 Task: Send an email with the signature Frank Clark with the subject 'Request for a webinar' and the message 'I appreciate your cooperation in resolving this matter.' from softage.1@softage.net to softage.6@softage.net and softage.7@softage.net with an attached document Service_contract.docx
Action: Key pressed n
Screenshot: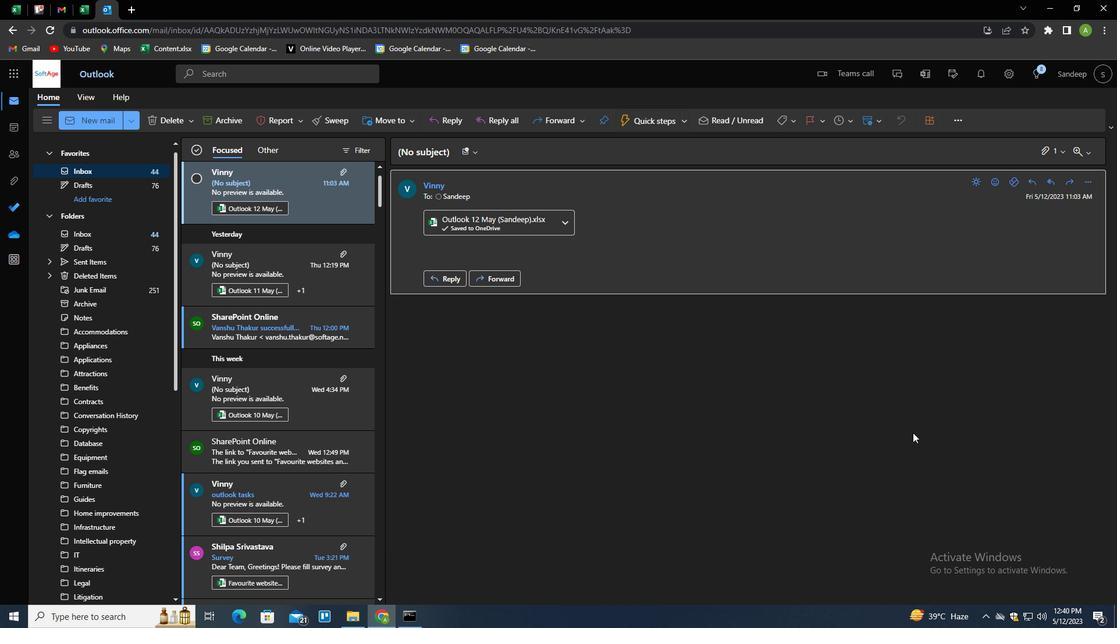 
Action: Mouse moved to (788, 124)
Screenshot: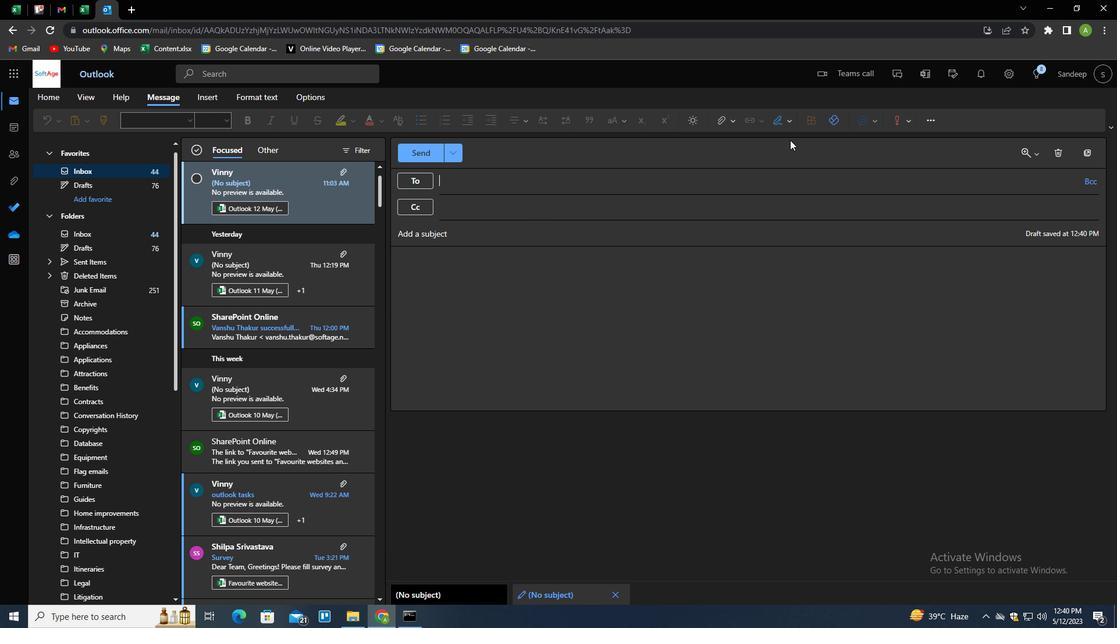 
Action: Mouse pressed left at (788, 124)
Screenshot: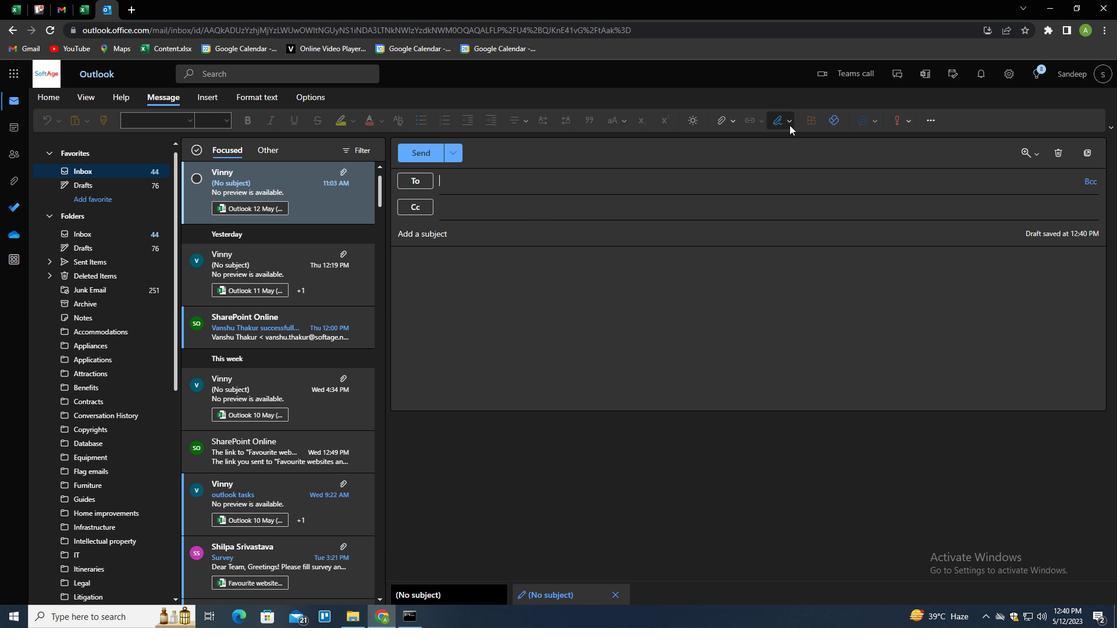 
Action: Mouse moved to (763, 165)
Screenshot: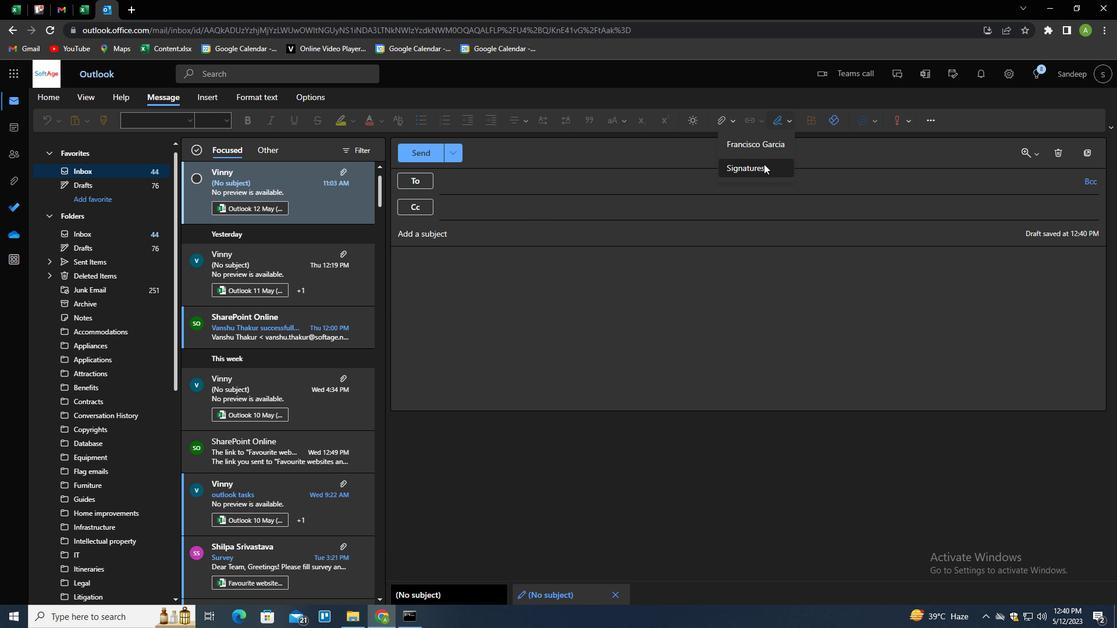 
Action: Mouse pressed left at (763, 165)
Screenshot: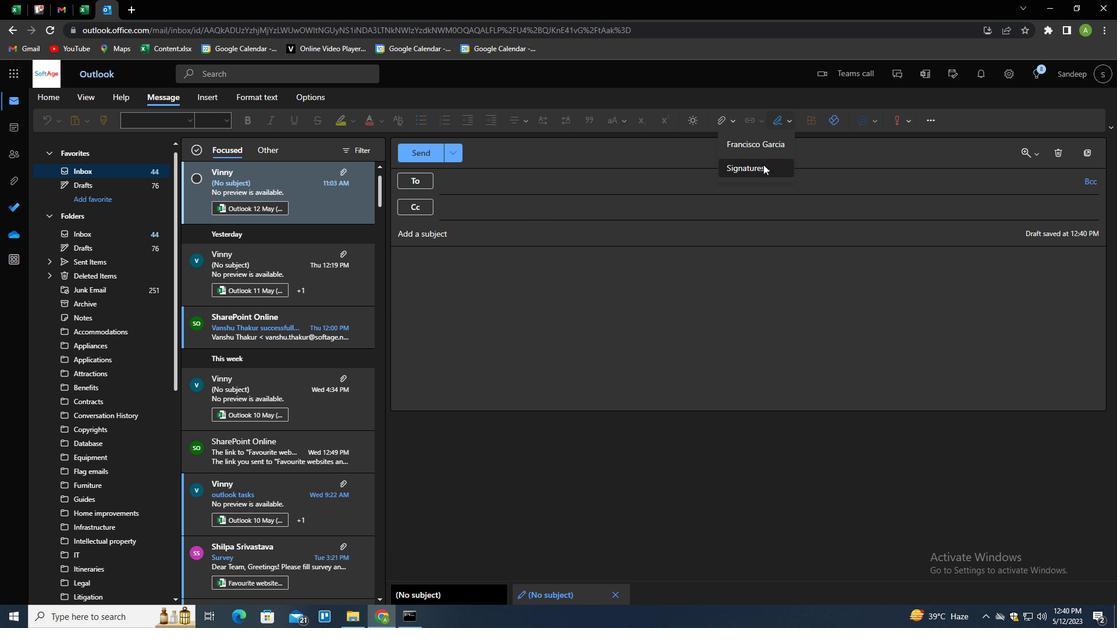 
Action: Mouse moved to (784, 209)
Screenshot: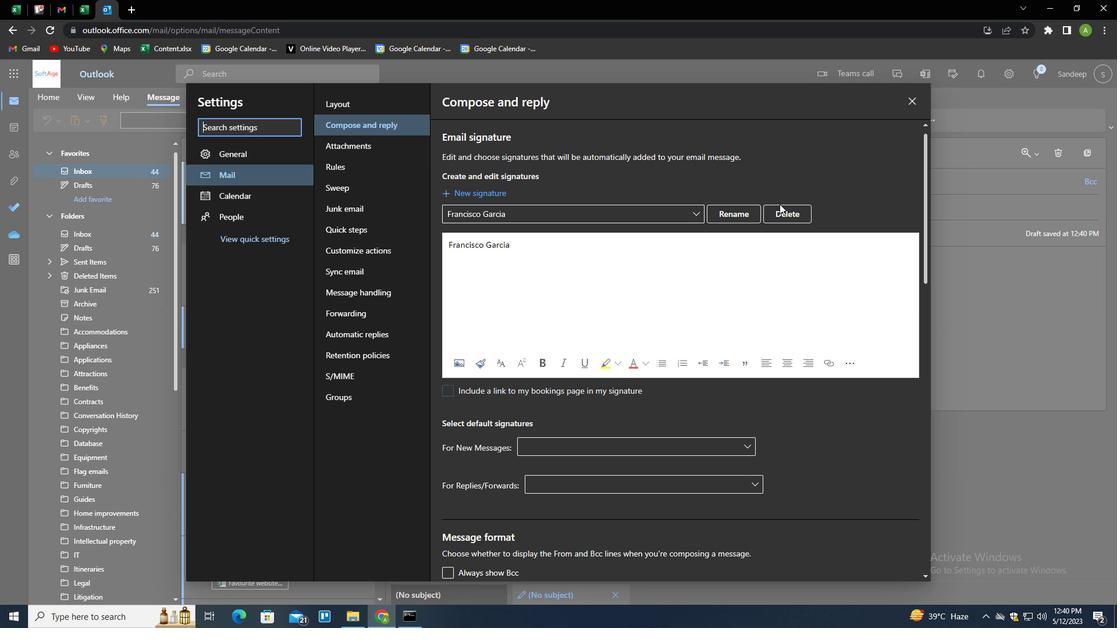 
Action: Mouse pressed left at (784, 209)
Screenshot: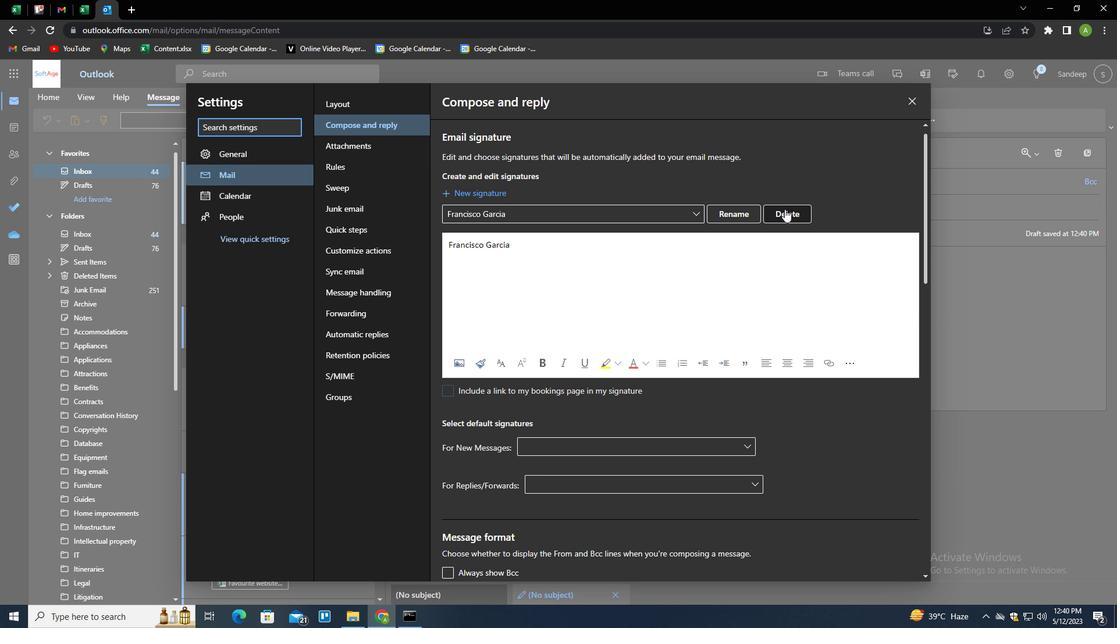 
Action: Mouse moved to (763, 215)
Screenshot: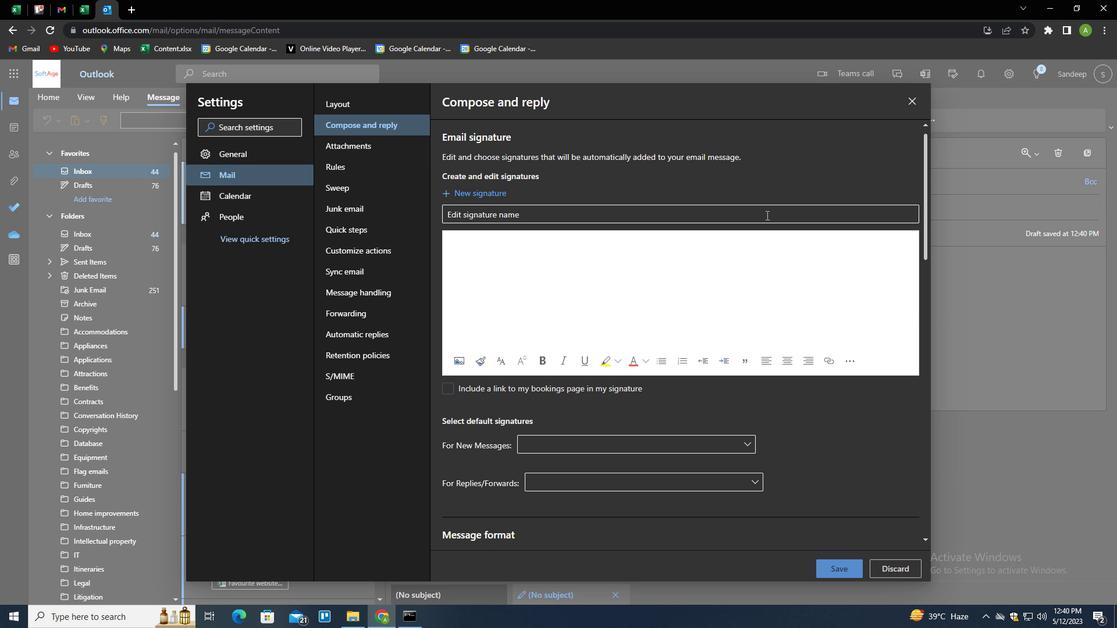 
Action: Mouse pressed left at (763, 215)
Screenshot: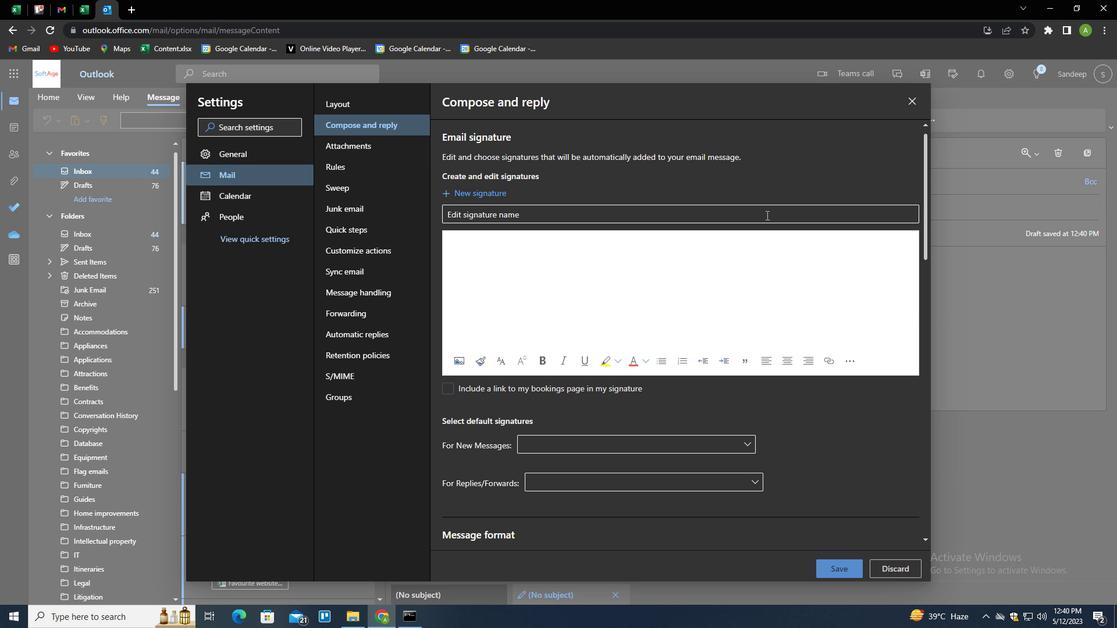 
Action: Key pressed <Key.shift>FRANK<Key.space><Key.shift>VLA<Key.backspace><Key.backspace><Key.backspace><Key.shift>CLA<Key.backspace><Key.backspace>LARK<Key.tab><Key.shift>FRANK<Key.space><Key.shift>CLARK
Screenshot: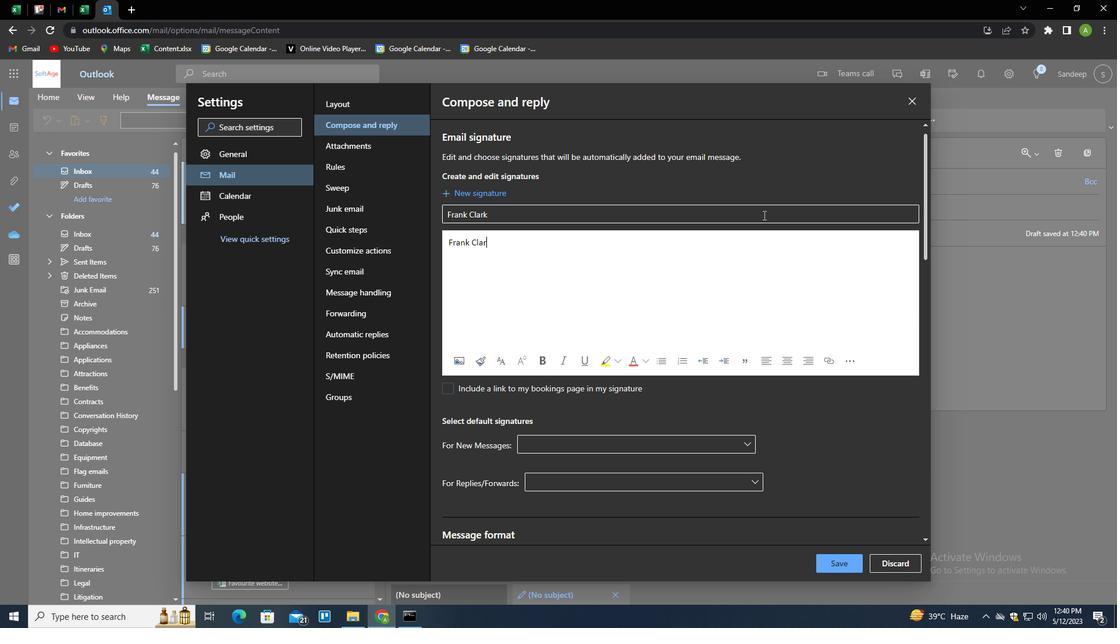 
Action: Mouse moved to (842, 555)
Screenshot: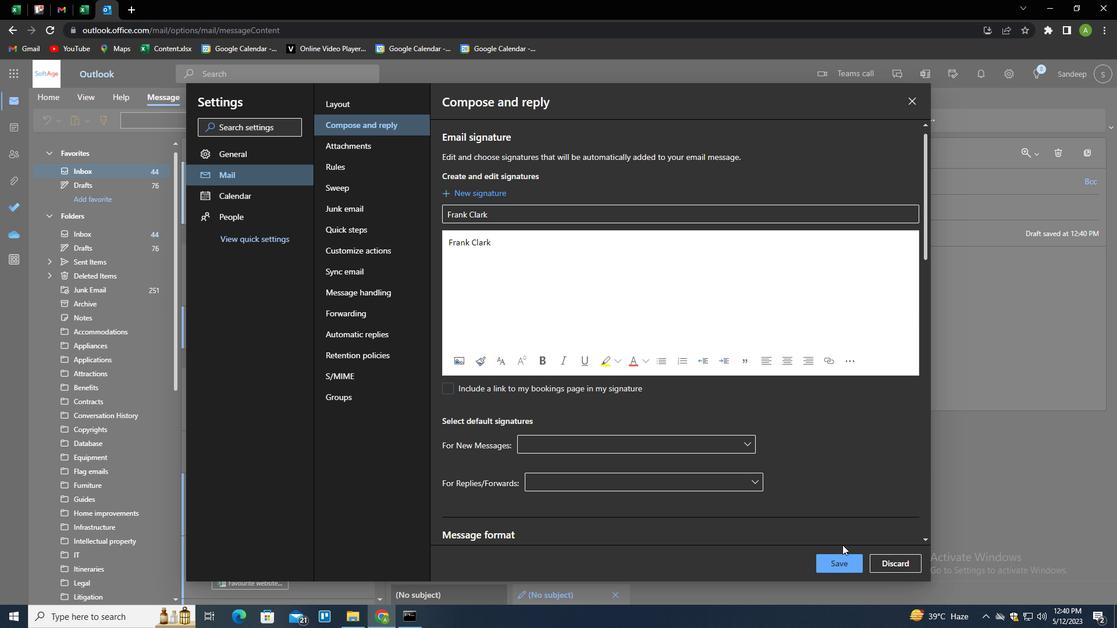 
Action: Mouse pressed left at (842, 555)
Screenshot: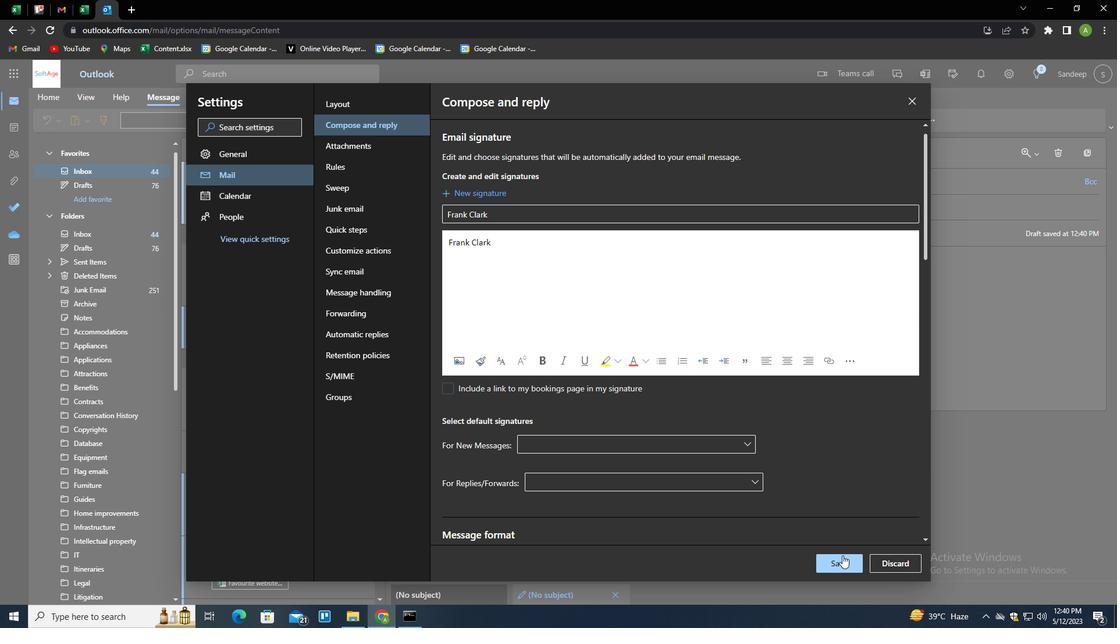
Action: Mouse moved to (999, 315)
Screenshot: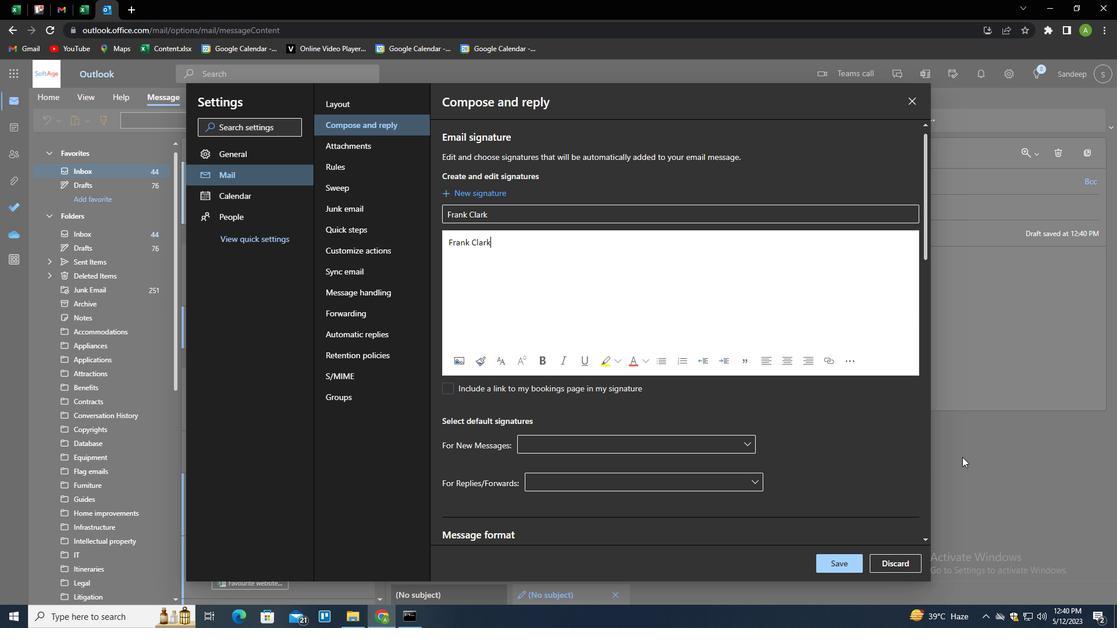
Action: Mouse pressed left at (999, 315)
Screenshot: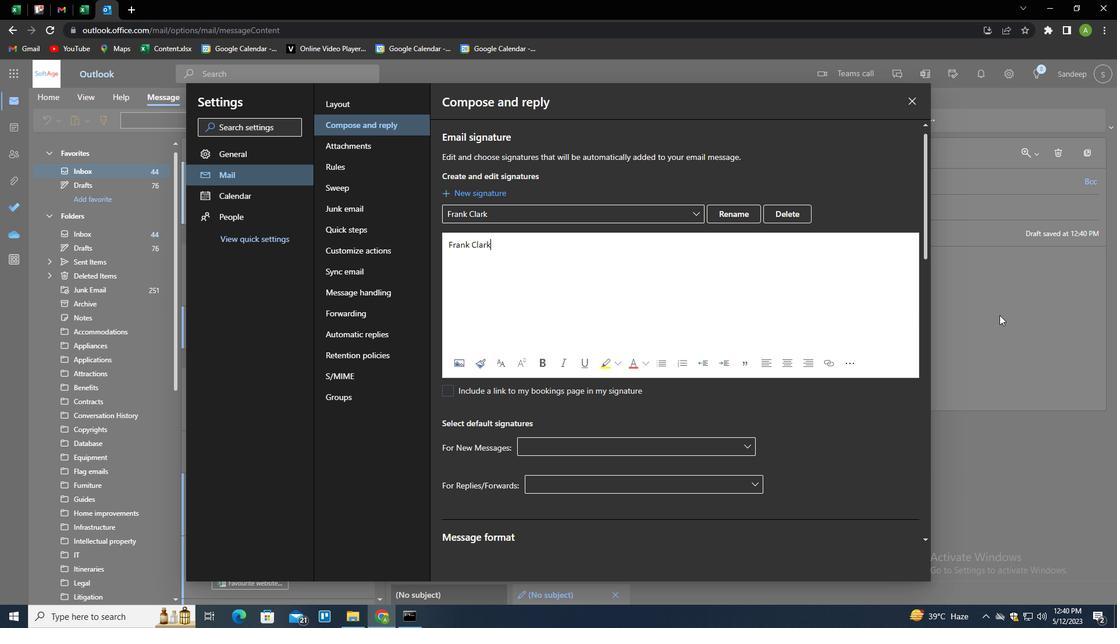 
Action: Mouse moved to (777, 116)
Screenshot: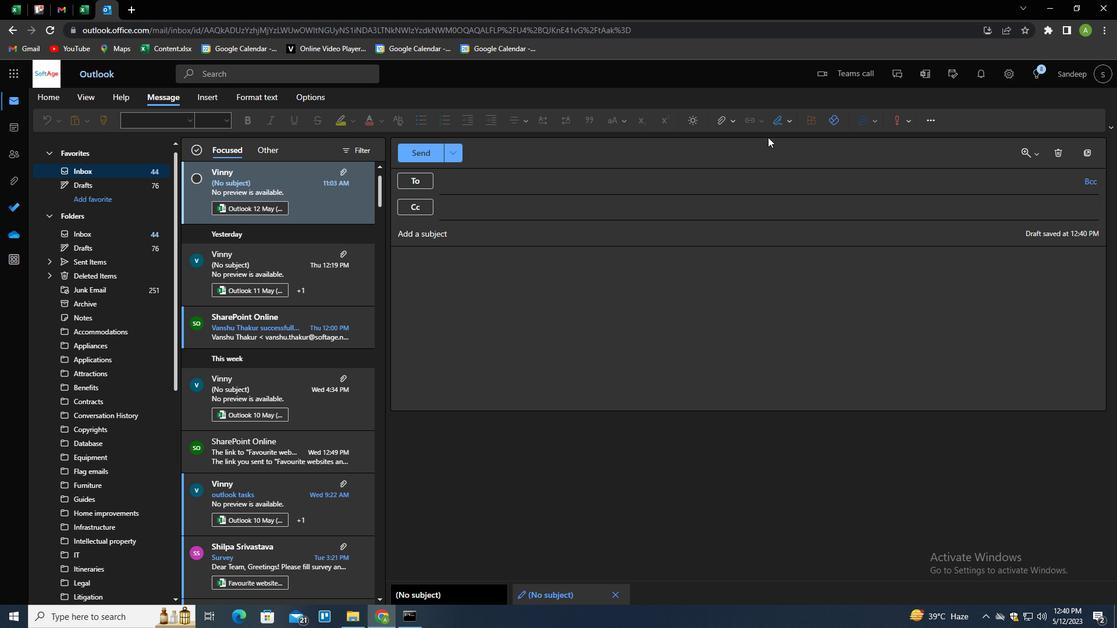 
Action: Mouse pressed left at (777, 116)
Screenshot: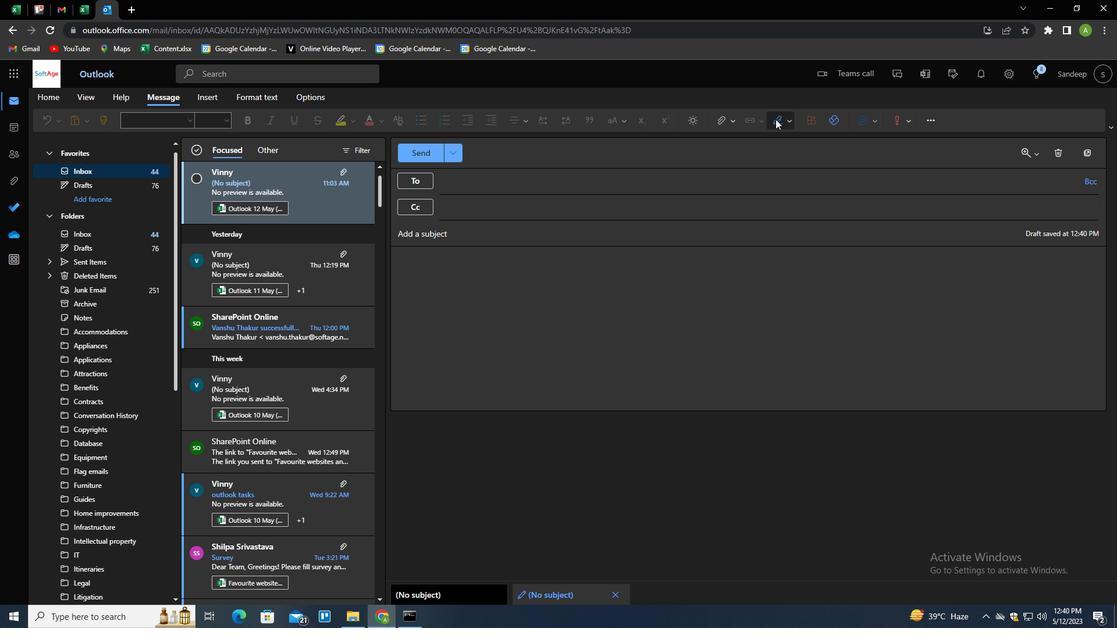 
Action: Mouse moved to (773, 144)
Screenshot: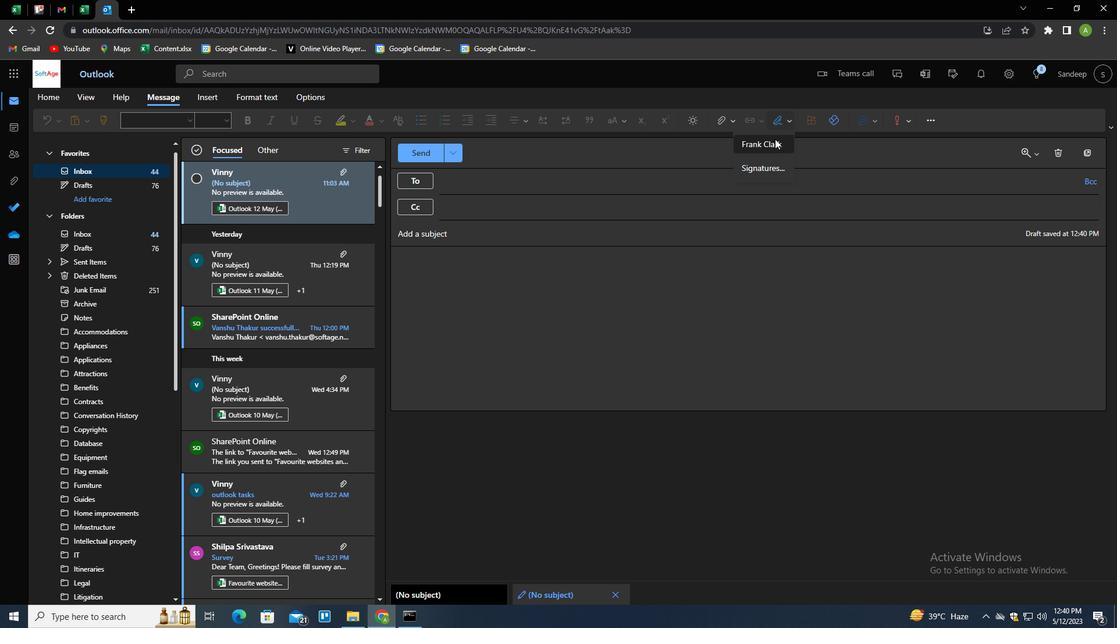 
Action: Mouse pressed left at (773, 144)
Screenshot: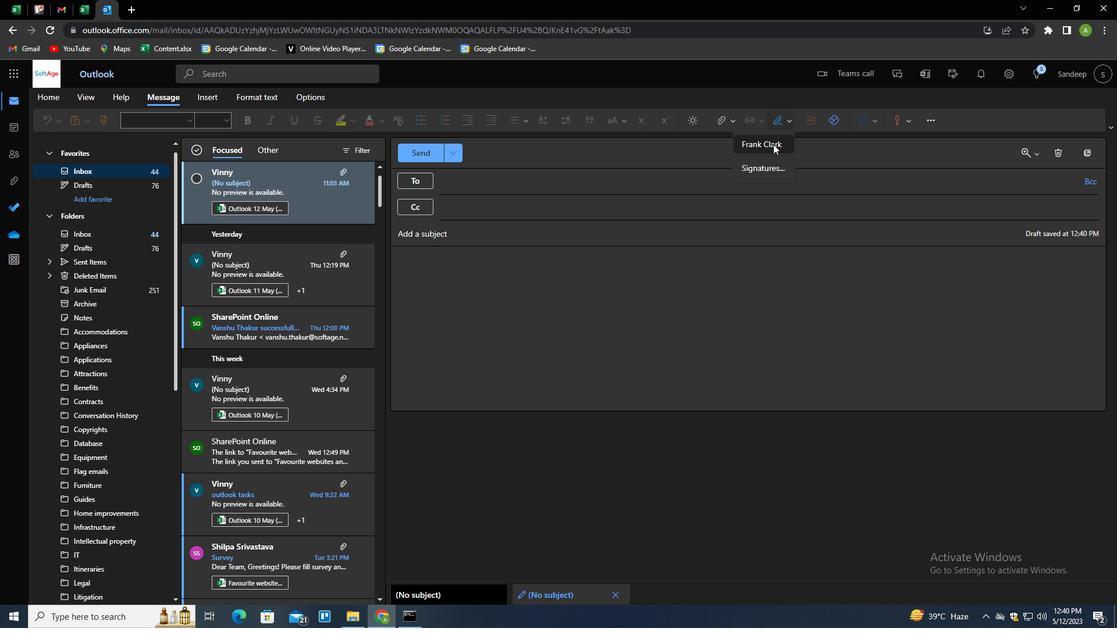 
Action: Mouse moved to (530, 236)
Screenshot: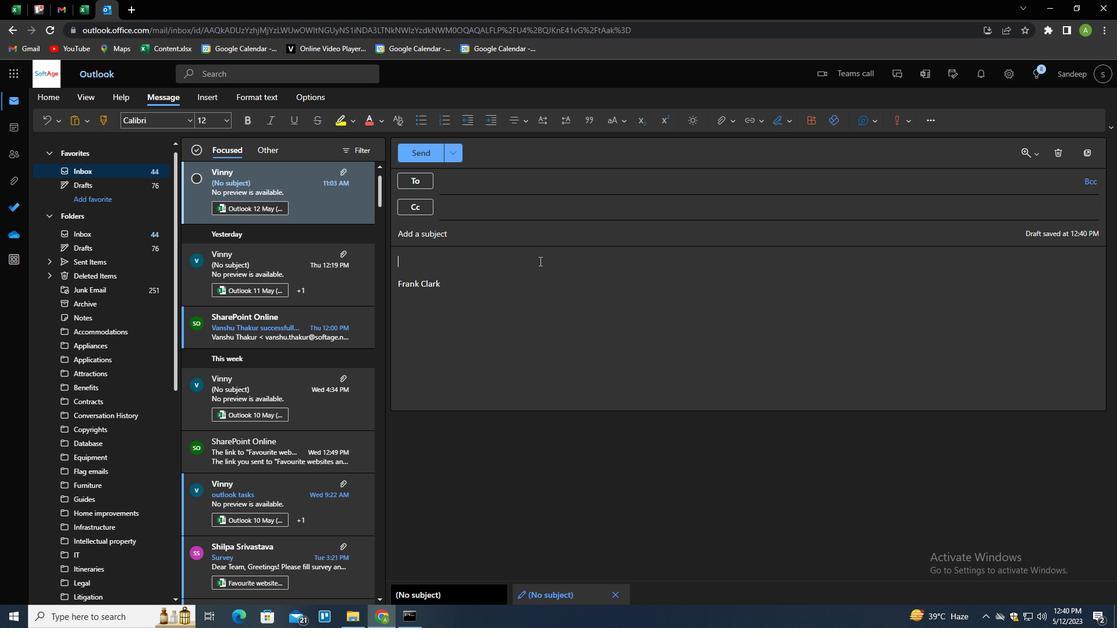 
Action: Mouse pressed left at (530, 236)
Screenshot: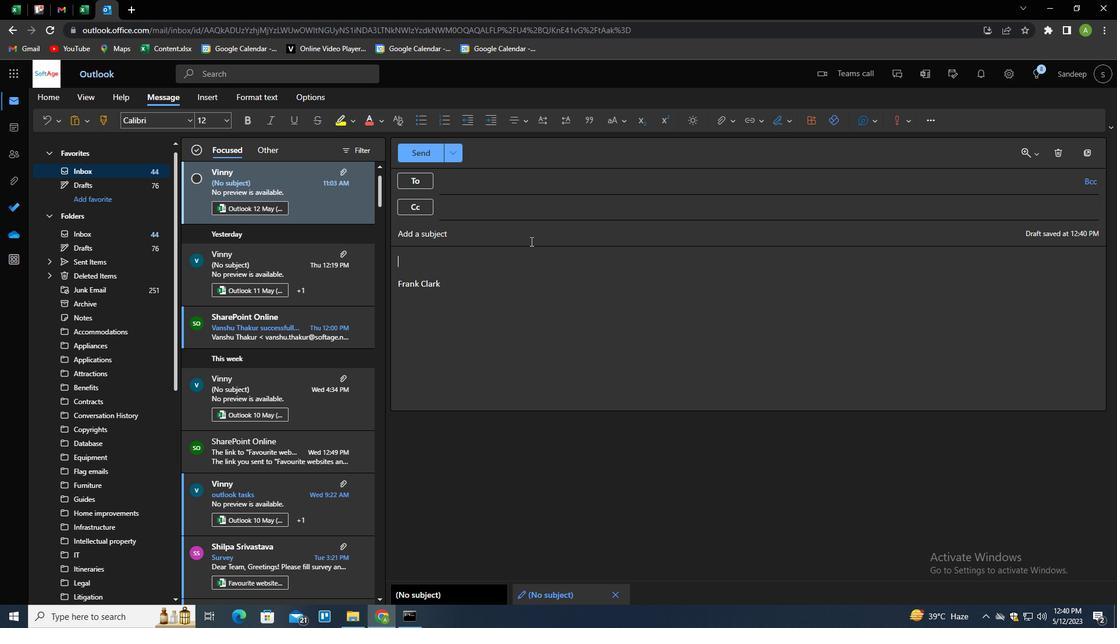
Action: Key pressed <Key.shift>REQUEST<Key.space>FOR<Key.space>A<Key.space>WEBINARQ<Key.backspace><Key.tab><Key.shift>I<Key.space>APPRECIATE<Key.space>YOUR<Key.space>COOPERATION<Key.space>IN<Key.space>RESOLVING<Key.space>THIS<Key.space>MATTER
Screenshot: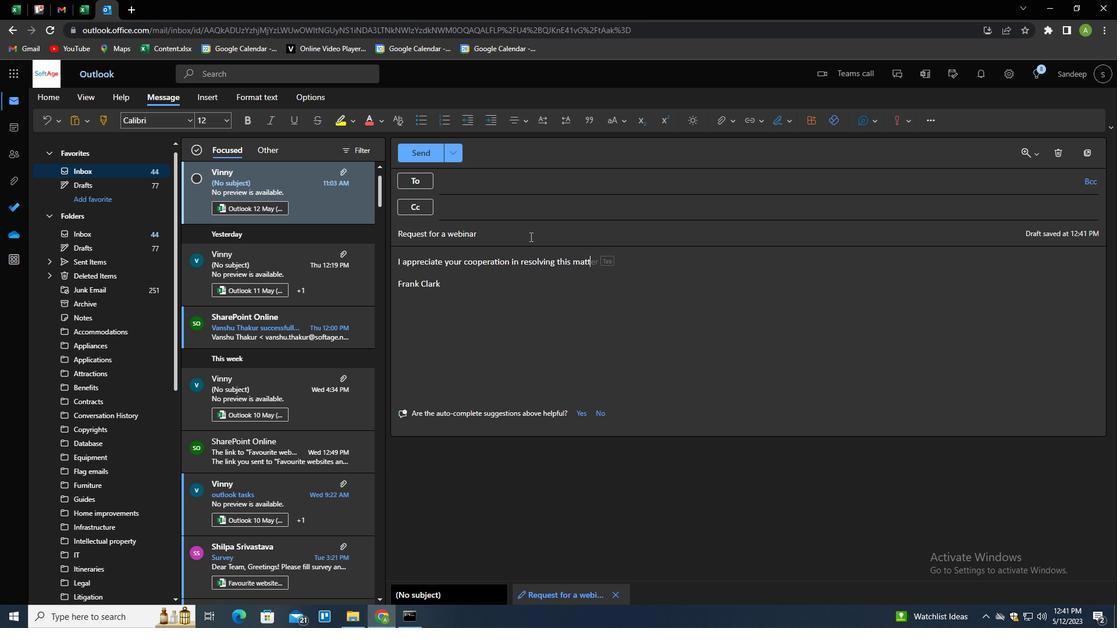 
Action: Mouse moved to (502, 184)
Screenshot: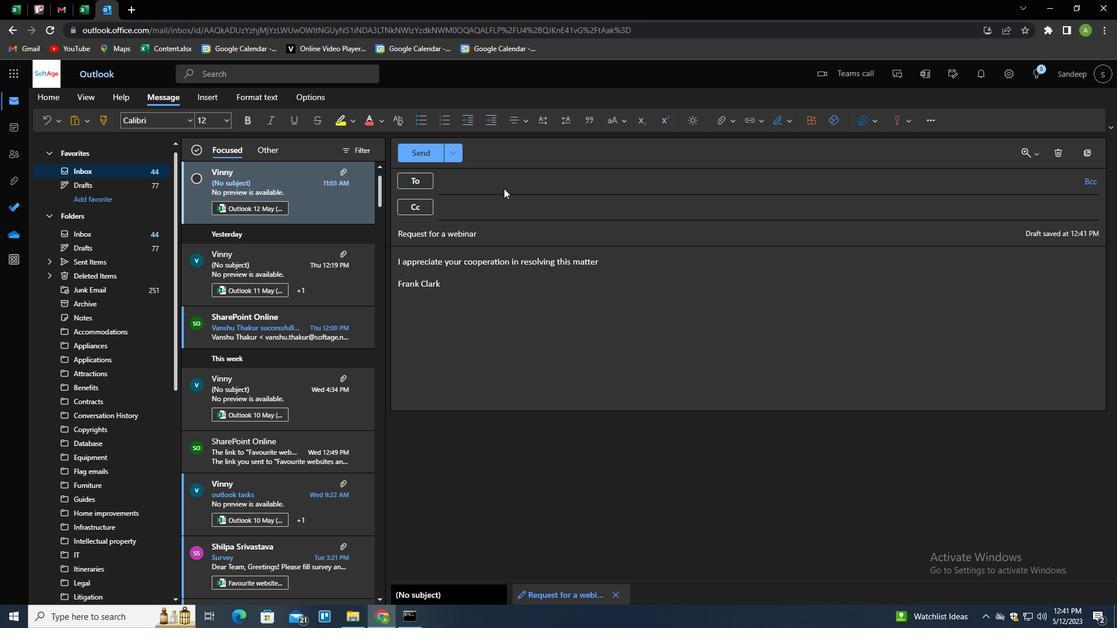 
Action: Mouse pressed left at (502, 184)
Screenshot: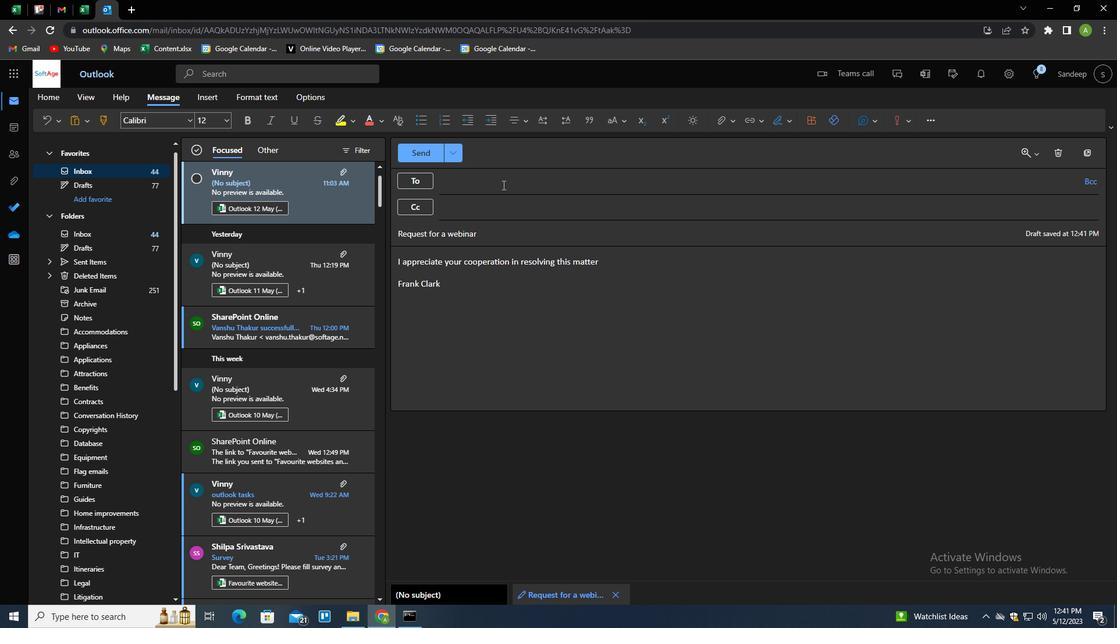 
Action: Key pressed SOFTAGE.<<102>><Key.shift><Key.shift>@SOFTAGE.NET<Key.enter>SOFTAGE.<<103>><Key.shift>@SOFTAGE.NET<Key.enter>
Screenshot: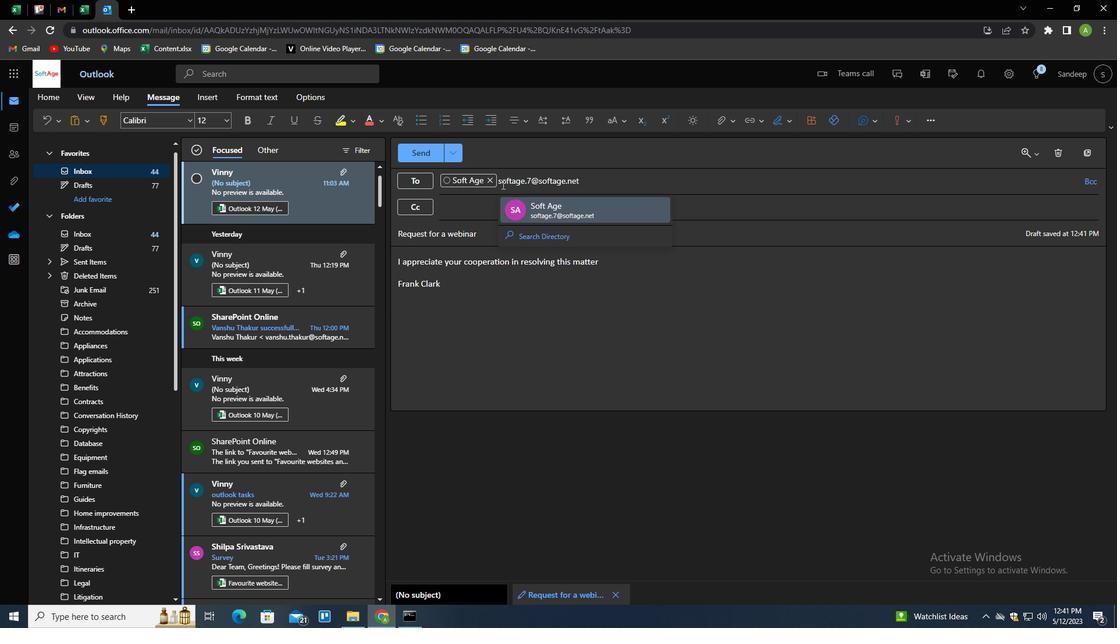 
Action: Mouse moved to (722, 122)
Screenshot: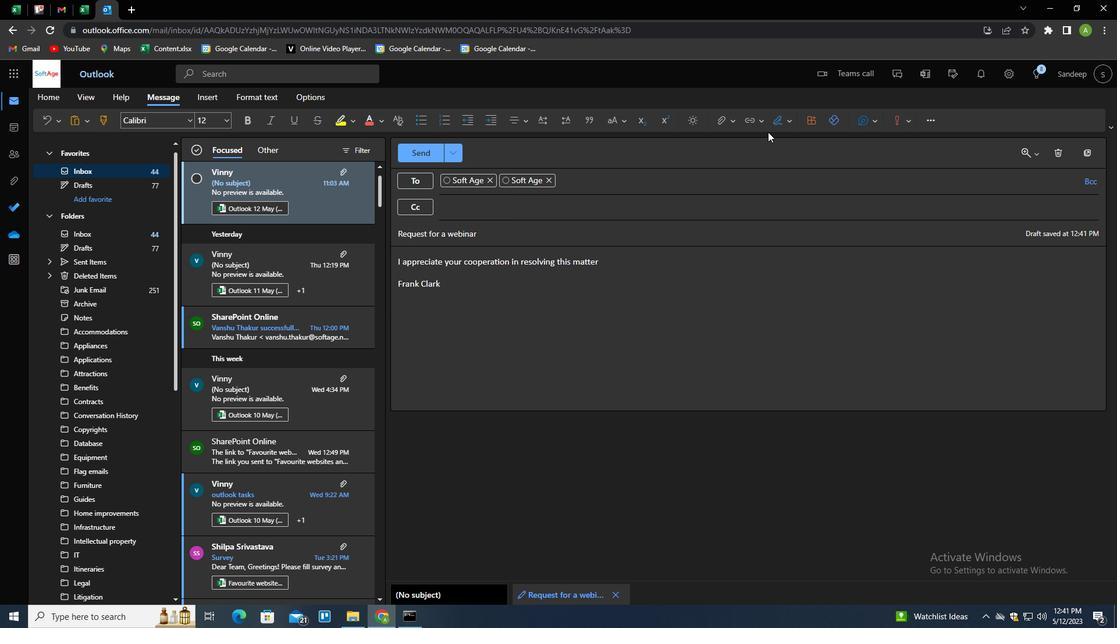
Action: Mouse pressed left at (722, 122)
Screenshot: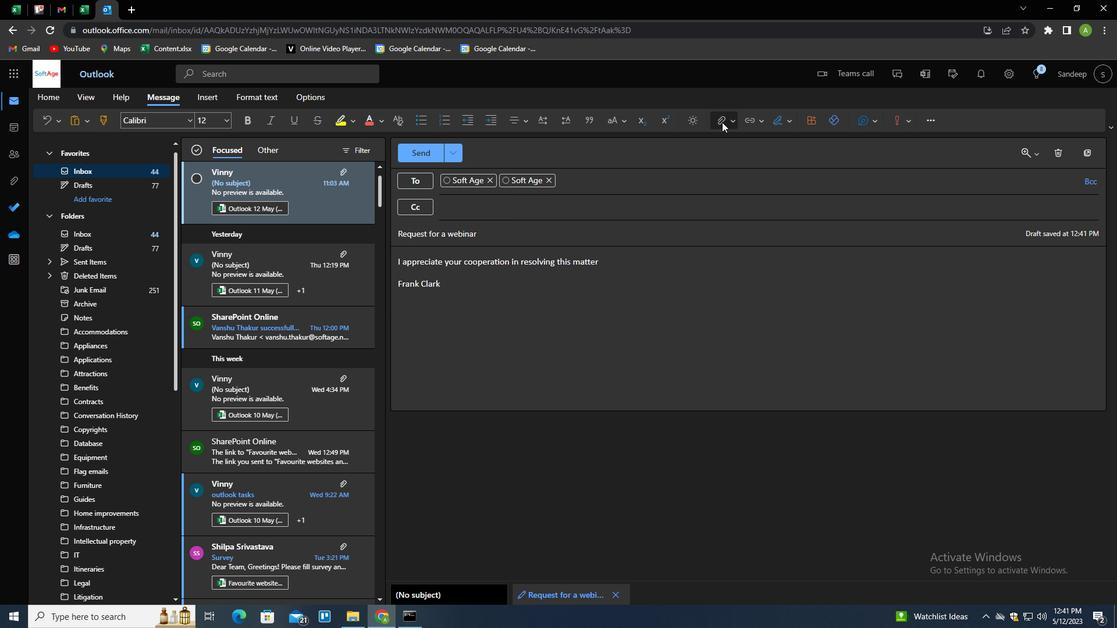 
Action: Mouse moved to (694, 145)
Screenshot: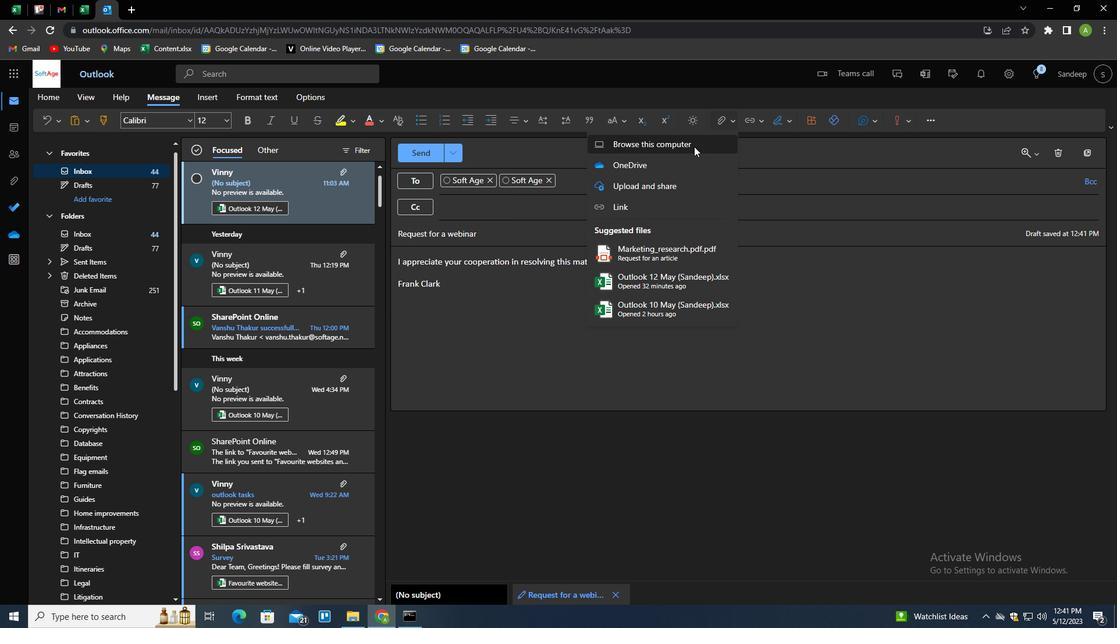 
Action: Mouse pressed left at (694, 145)
Screenshot: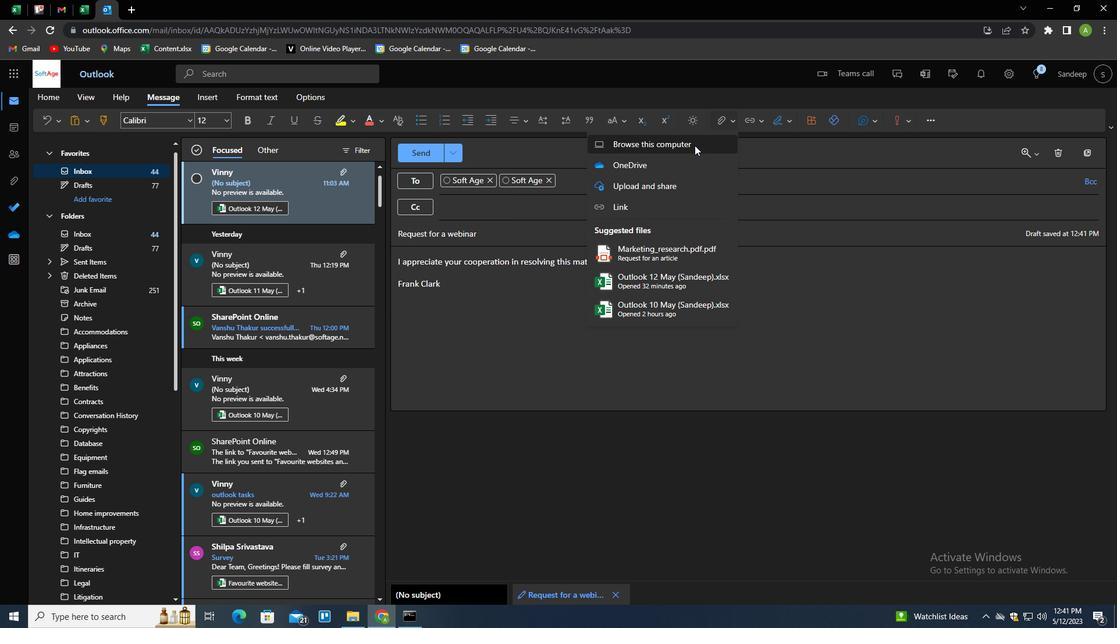 
Action: Mouse moved to (221, 175)
Screenshot: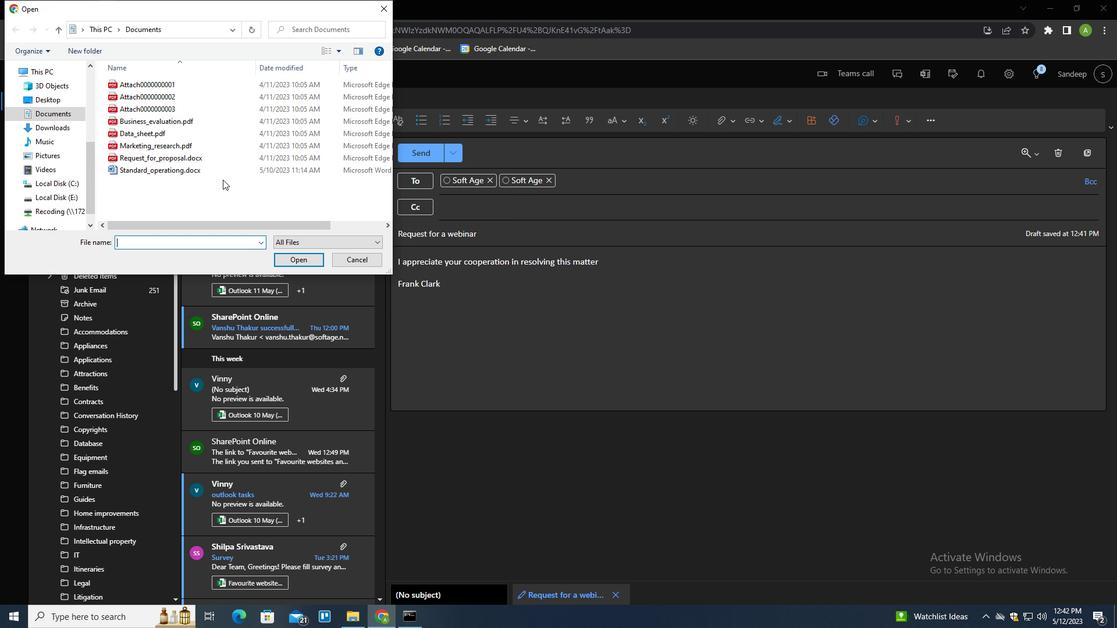 
Action: Mouse pressed left at (221, 175)
Screenshot: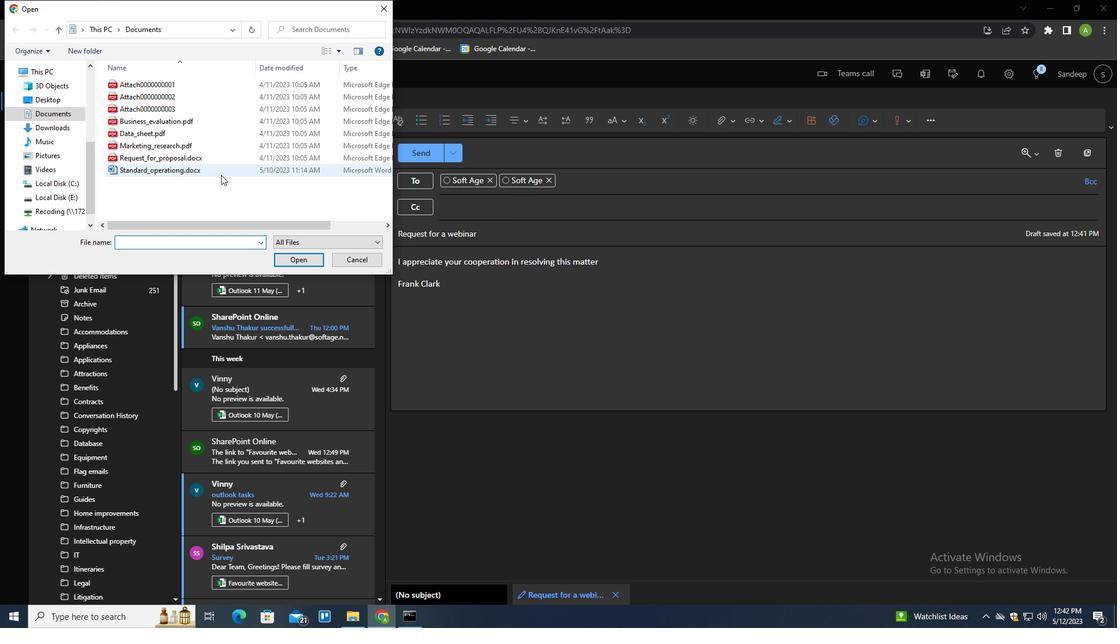 
Action: Key pressed <Key.f2><Key.shift>SERVICE<Key.shift>_CONTRACT.DOCX<Key.enter>
Screenshot: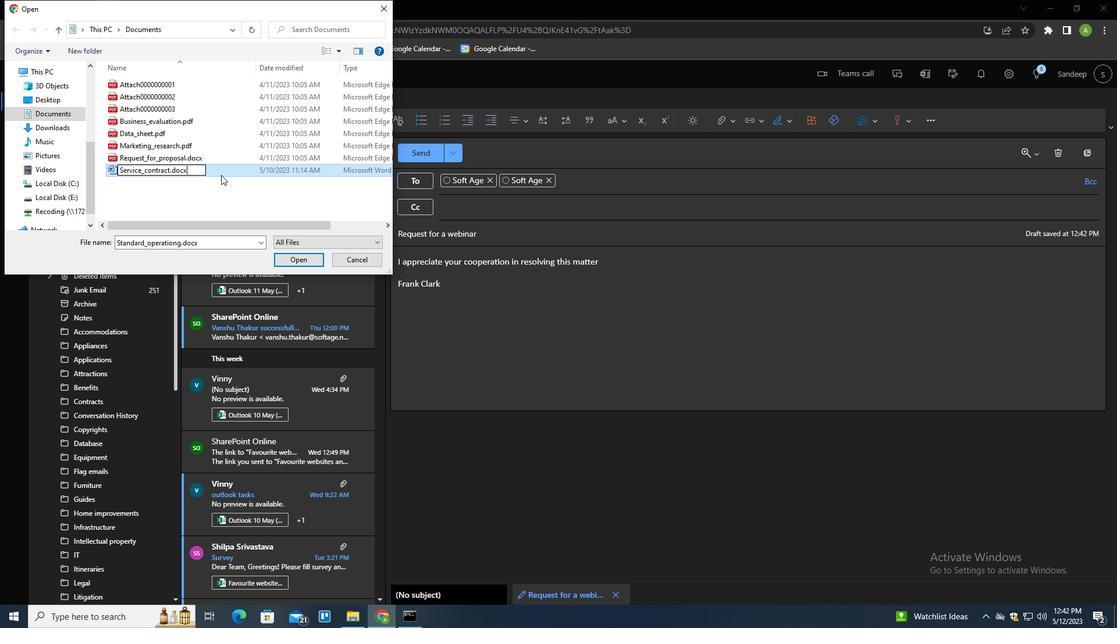 
Action: Mouse moved to (221, 169)
Screenshot: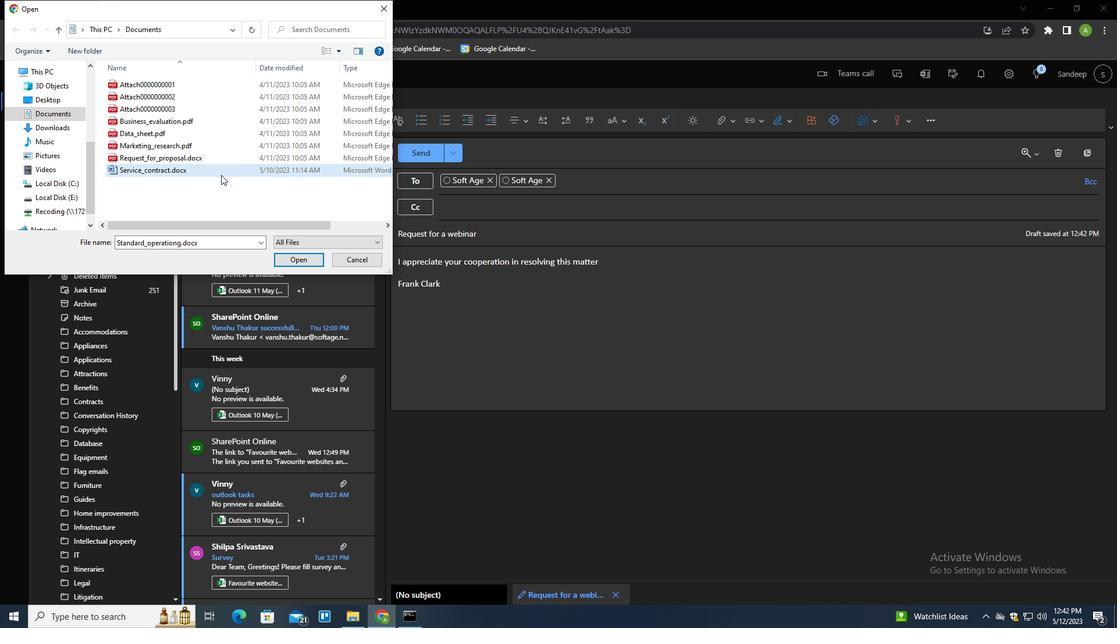 
Action: Mouse pressed left at (221, 169)
Screenshot: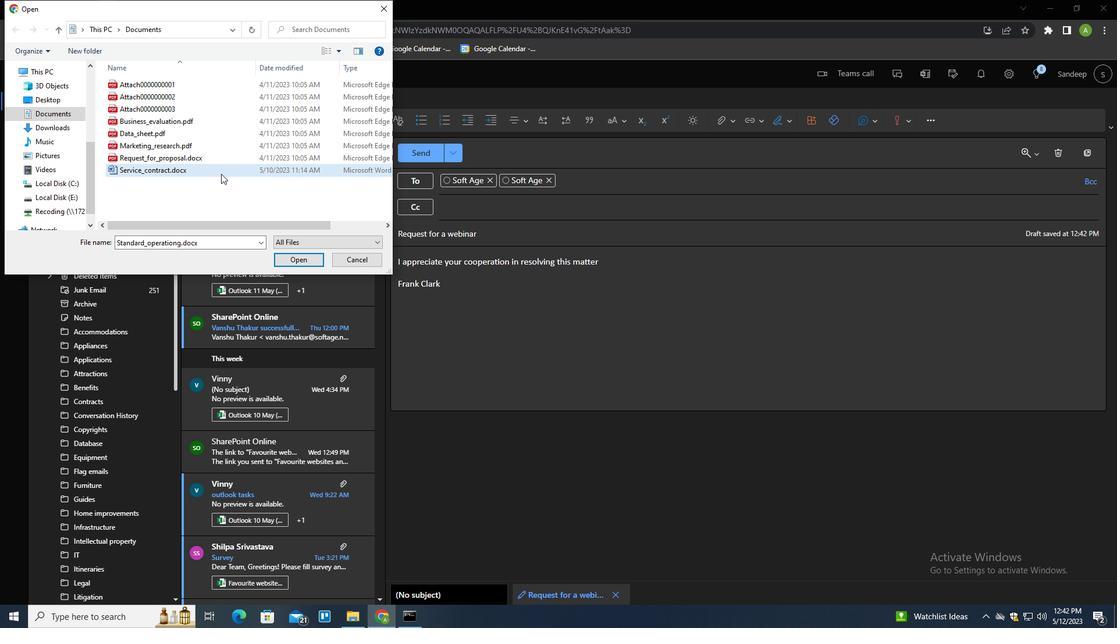 
Action: Mouse moved to (305, 260)
Screenshot: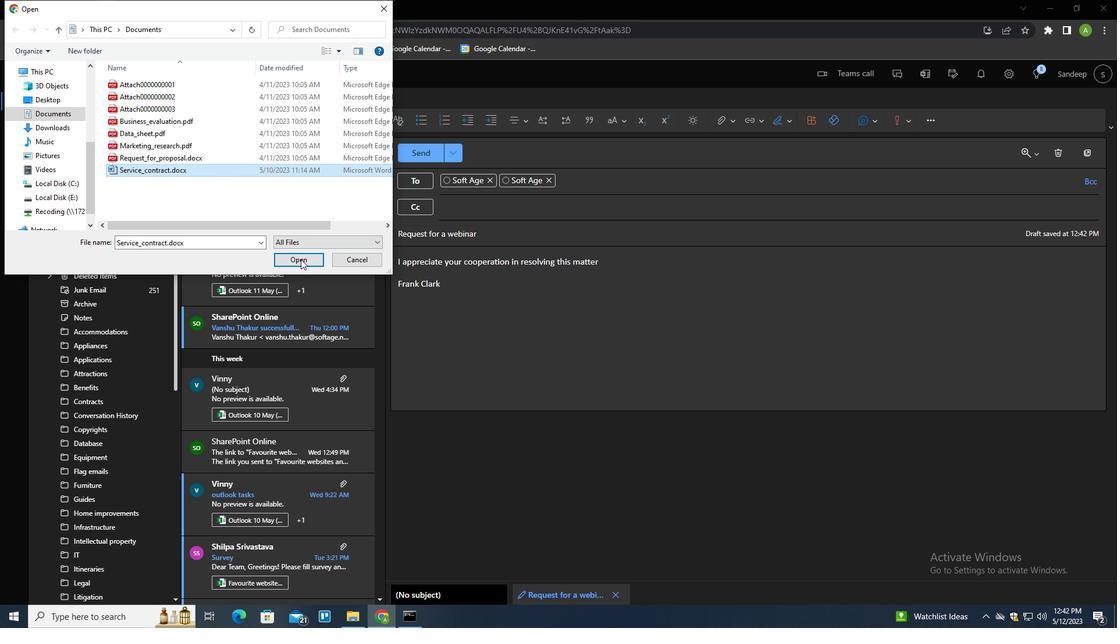 
Action: Mouse pressed left at (305, 260)
Screenshot: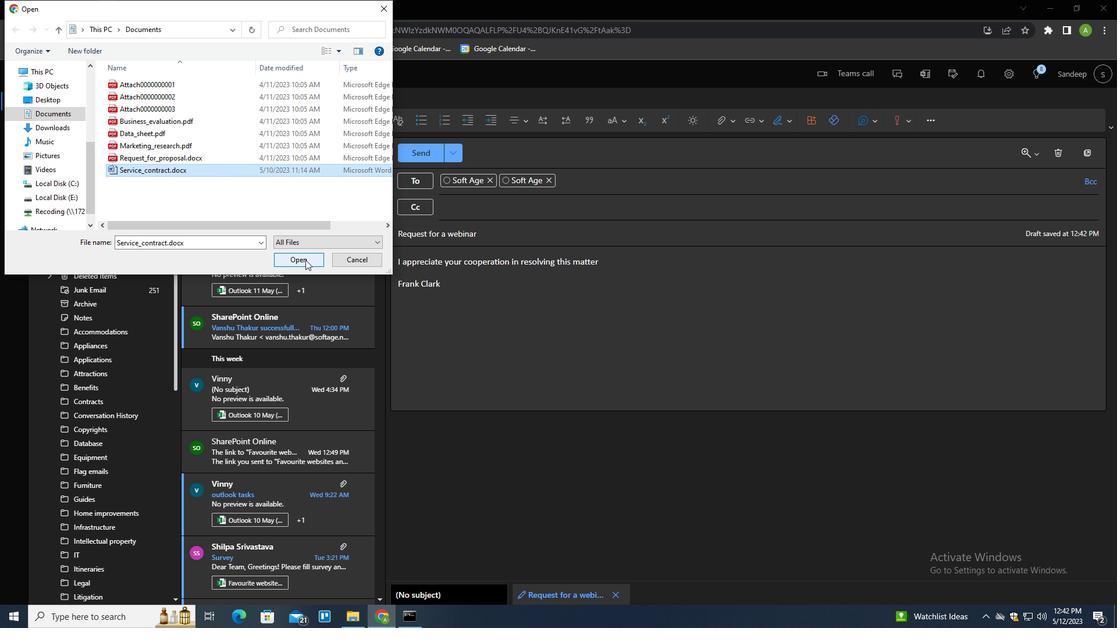 
Action: Mouse moved to (409, 147)
Screenshot: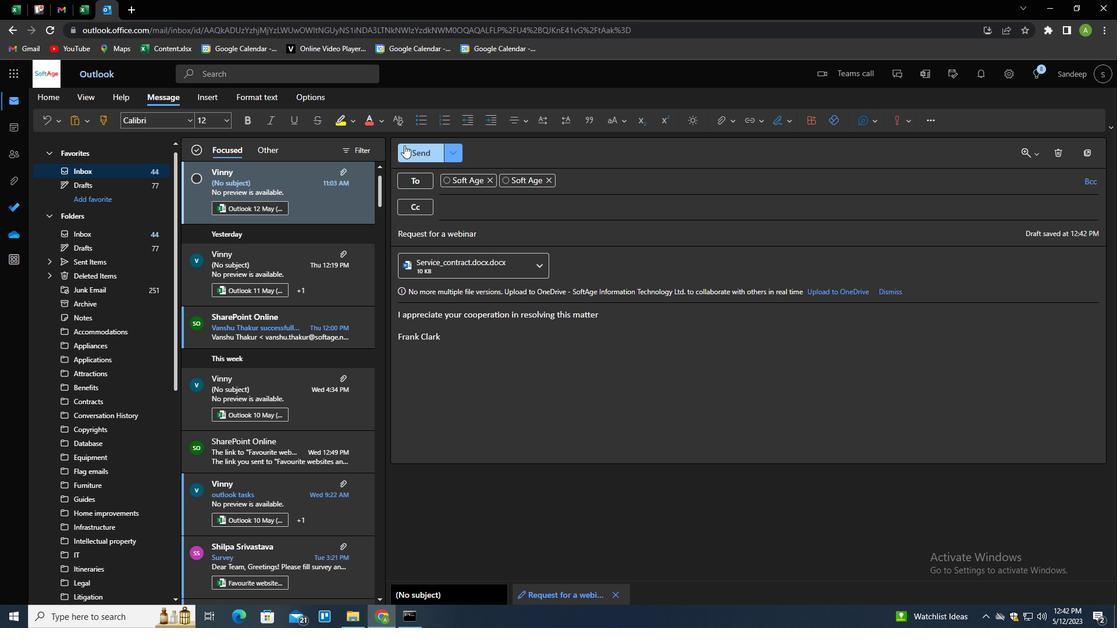 
Action: Mouse pressed left at (409, 147)
Screenshot: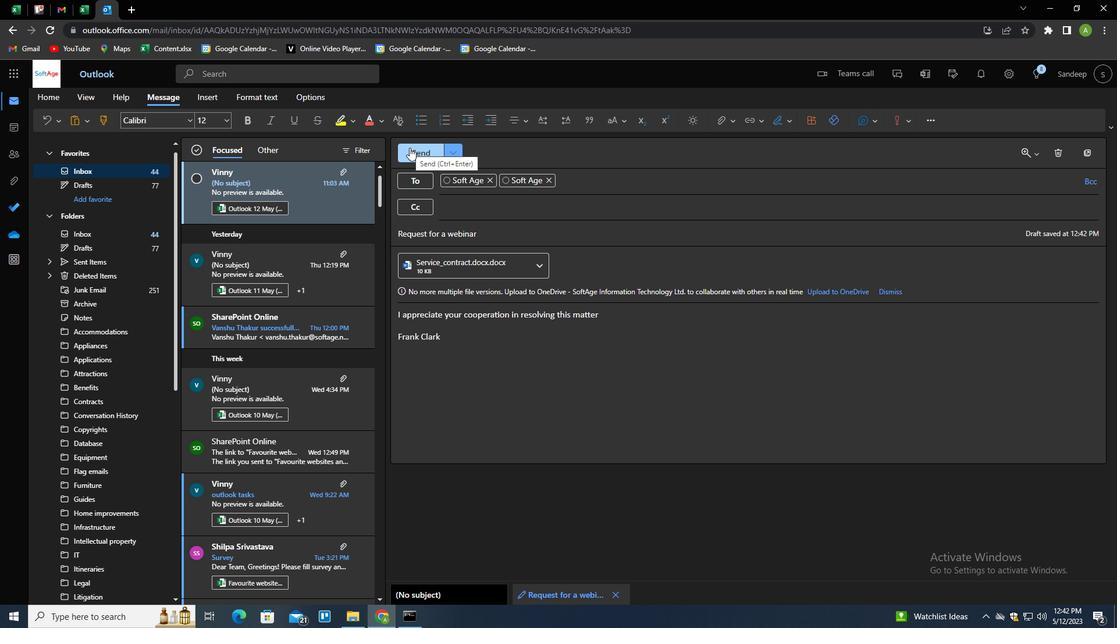 
Action: Mouse moved to (539, 305)
Screenshot: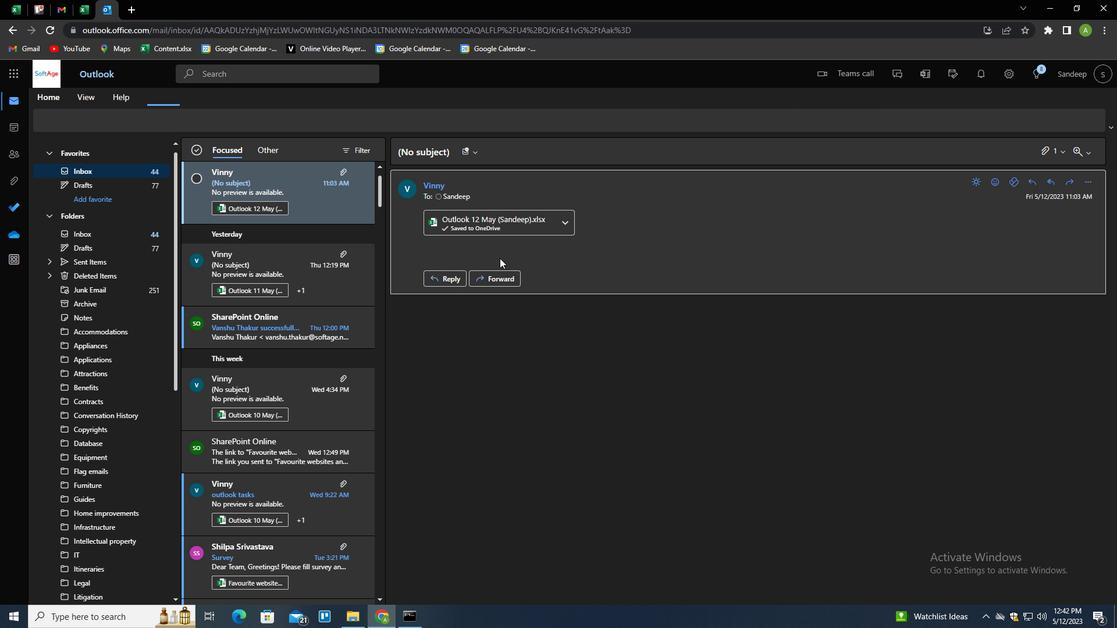 
